 Task: Enable the option "Overwrite existing file" for file stream output.
Action: Mouse moved to (110, 14)
Screenshot: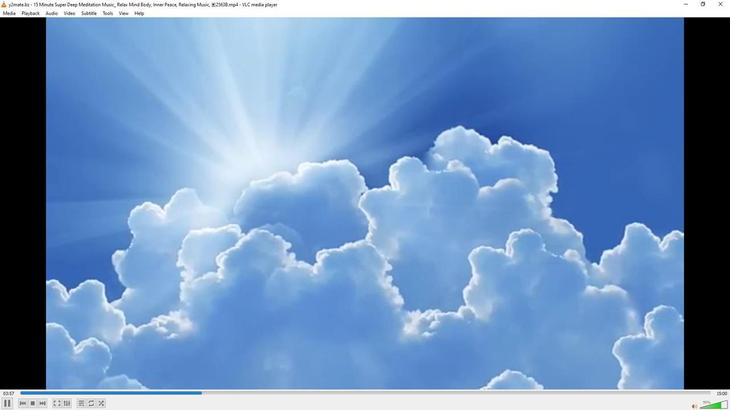 
Action: Mouse pressed left at (110, 14)
Screenshot: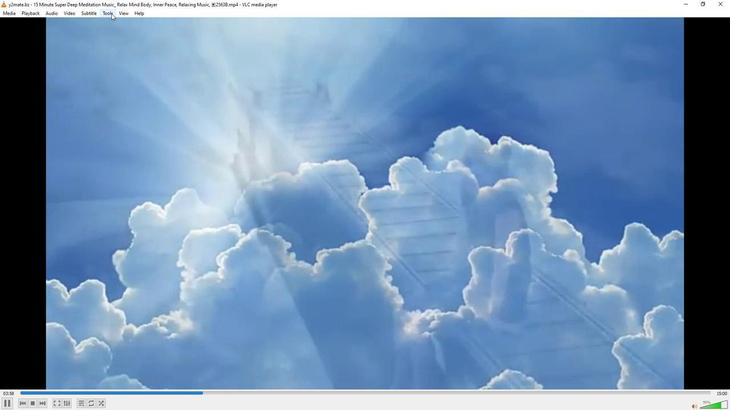 
Action: Mouse moved to (129, 103)
Screenshot: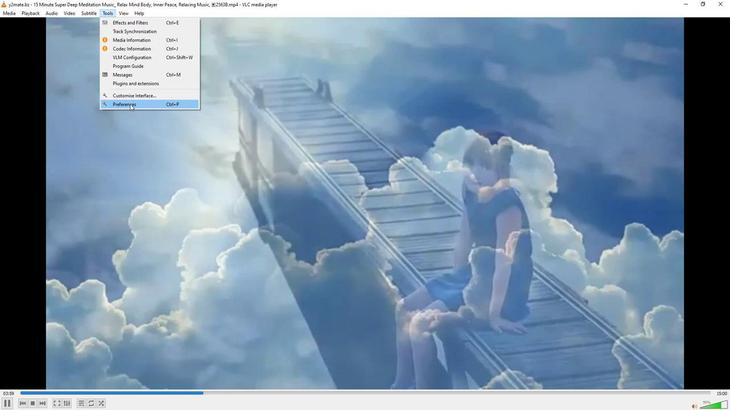 
Action: Mouse pressed left at (129, 103)
Screenshot: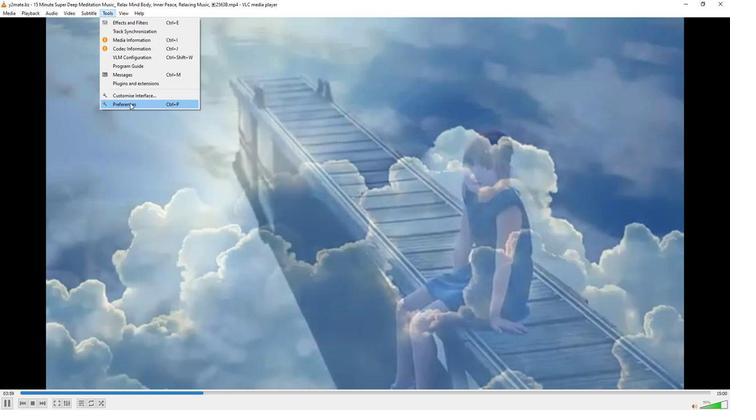 
Action: Mouse moved to (240, 335)
Screenshot: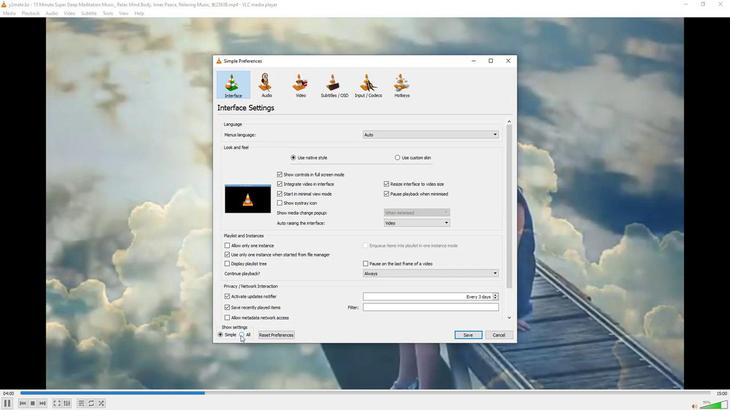 
Action: Mouse pressed left at (240, 335)
Screenshot: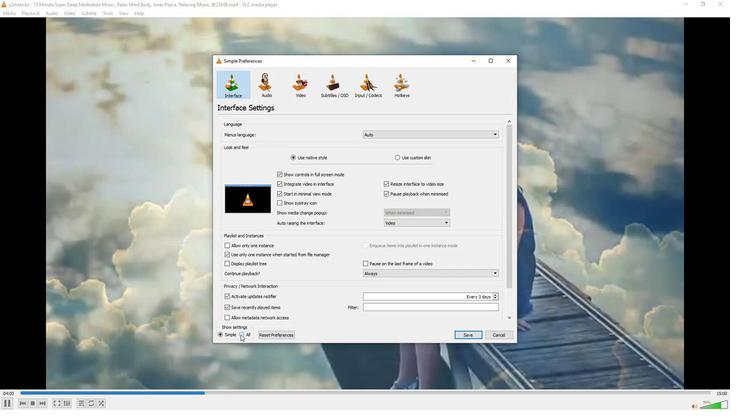 
Action: Mouse moved to (249, 289)
Screenshot: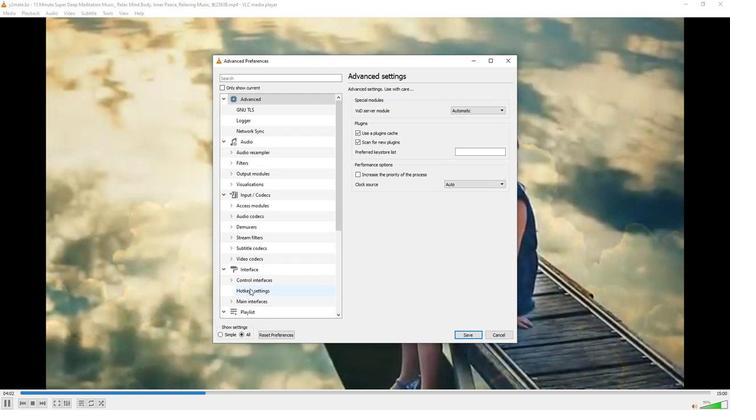 
Action: Mouse scrolled (249, 288) with delta (0, 0)
Screenshot: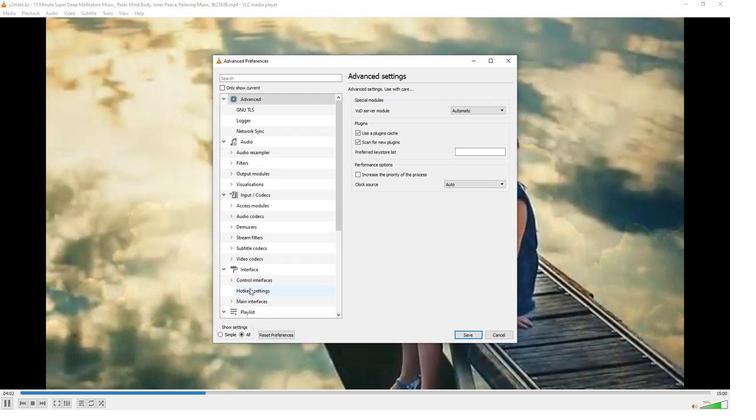 
Action: Mouse moved to (241, 296)
Screenshot: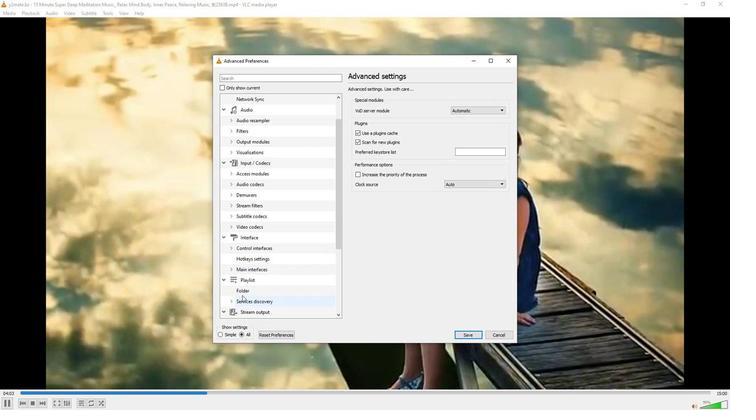 
Action: Mouse scrolled (241, 295) with delta (0, 0)
Screenshot: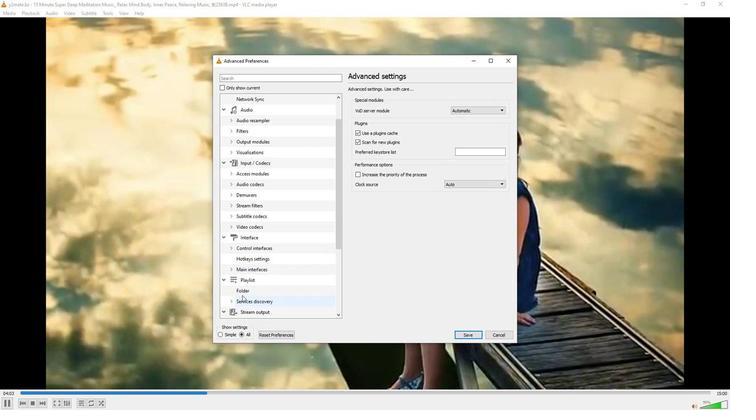 
Action: Mouse moved to (231, 292)
Screenshot: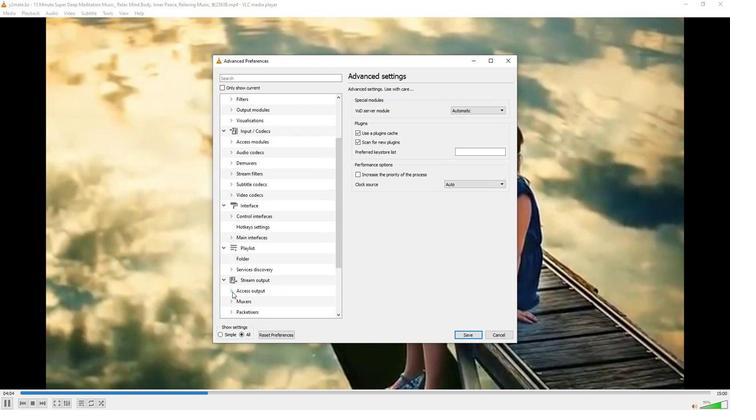
Action: Mouse pressed left at (231, 292)
Screenshot: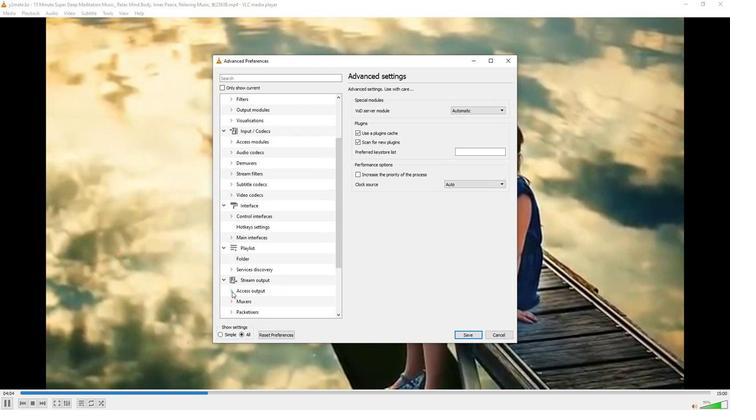 
Action: Mouse moved to (250, 301)
Screenshot: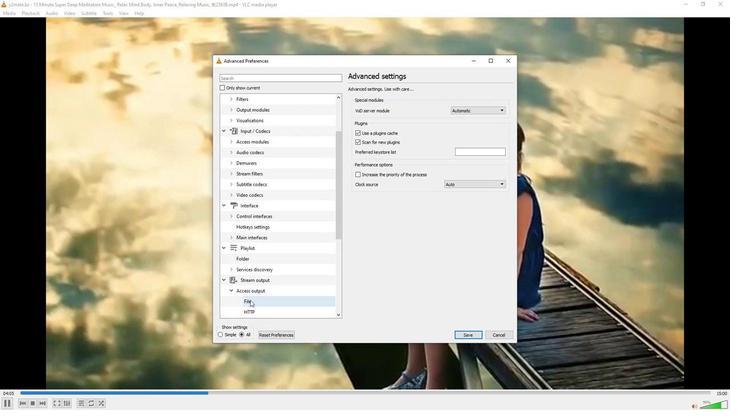 
Action: Mouse pressed left at (250, 301)
Screenshot: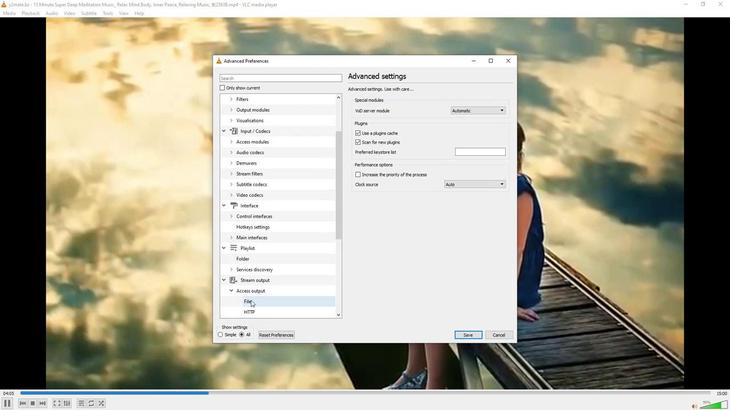 
Action: Mouse moved to (354, 99)
Screenshot: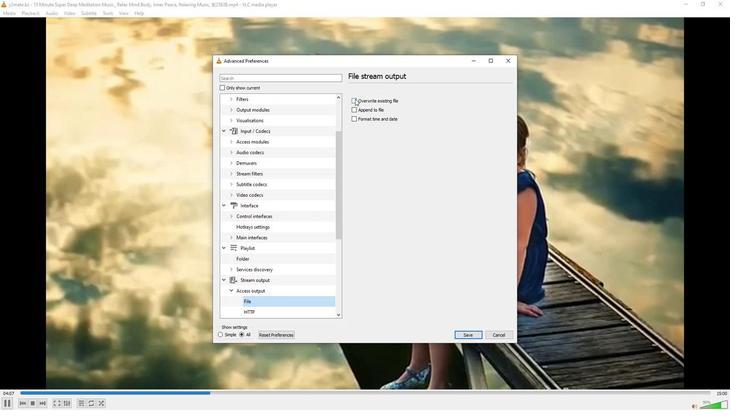 
Action: Mouse pressed left at (354, 99)
Screenshot: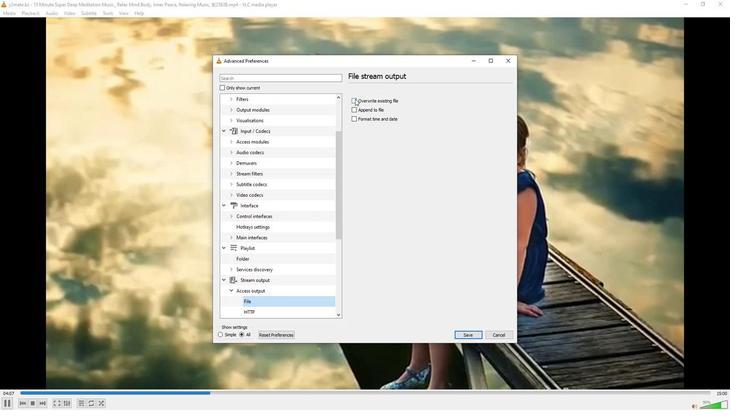 
Action: Mouse moved to (349, 175)
Screenshot: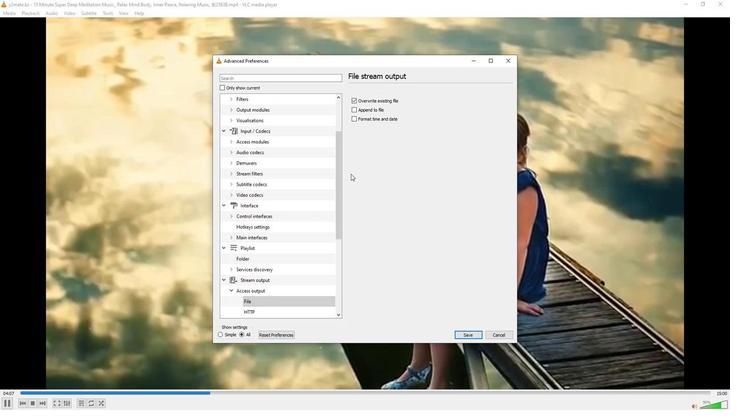 
